 Task: In page updates turn off in-app notifications.
Action: Mouse moved to (751, 70)
Screenshot: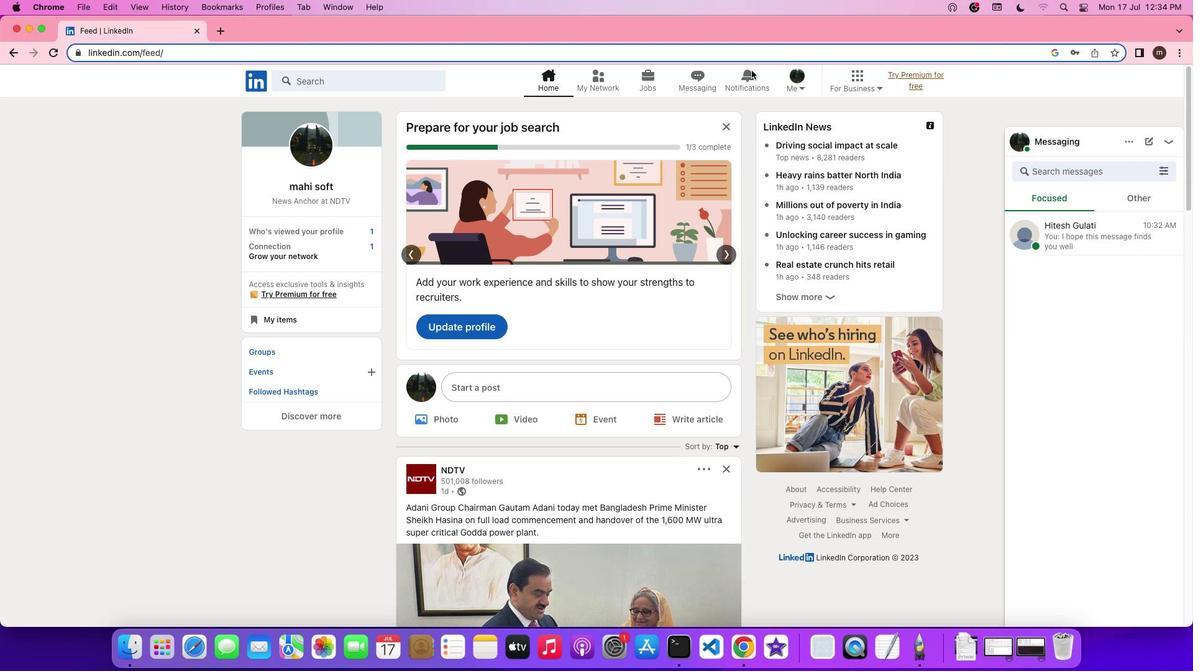 
Action: Mouse pressed left at (751, 70)
Screenshot: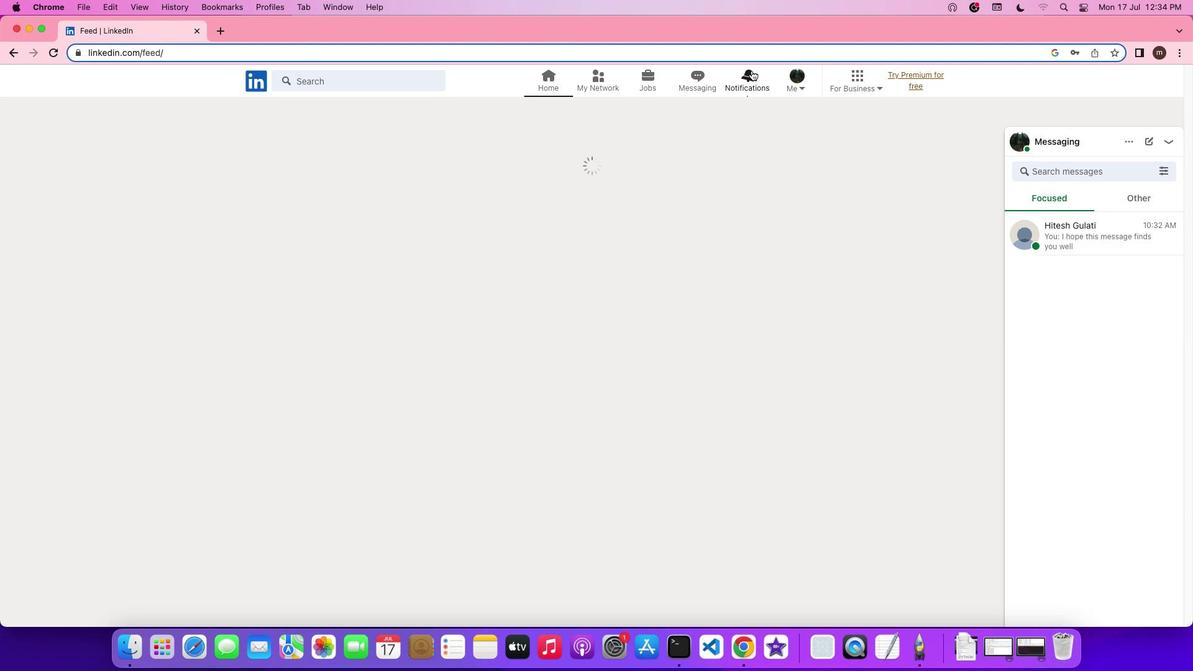 
Action: Mouse pressed left at (751, 70)
Screenshot: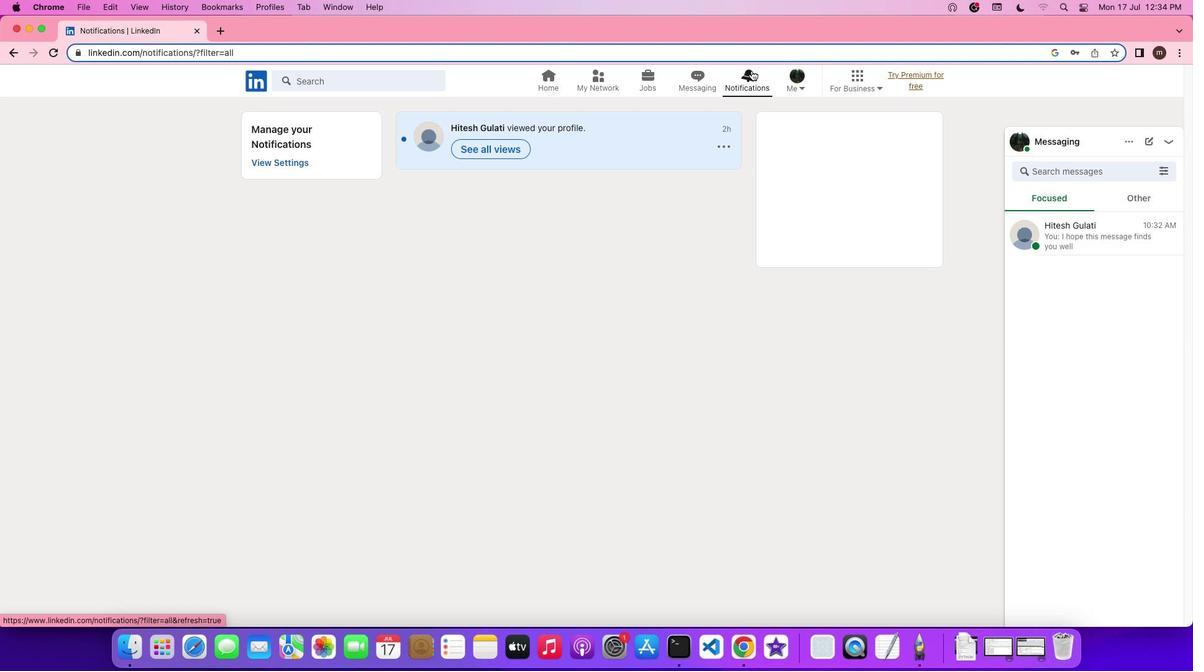 
Action: Mouse moved to (280, 162)
Screenshot: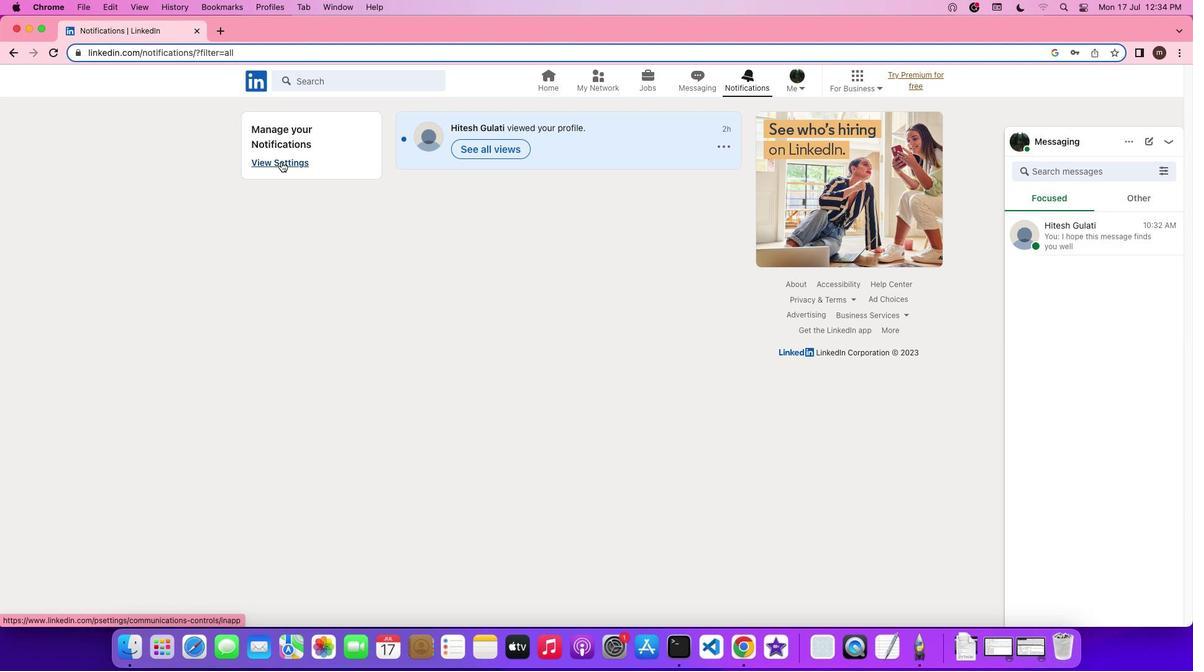 
Action: Mouse pressed left at (280, 162)
Screenshot: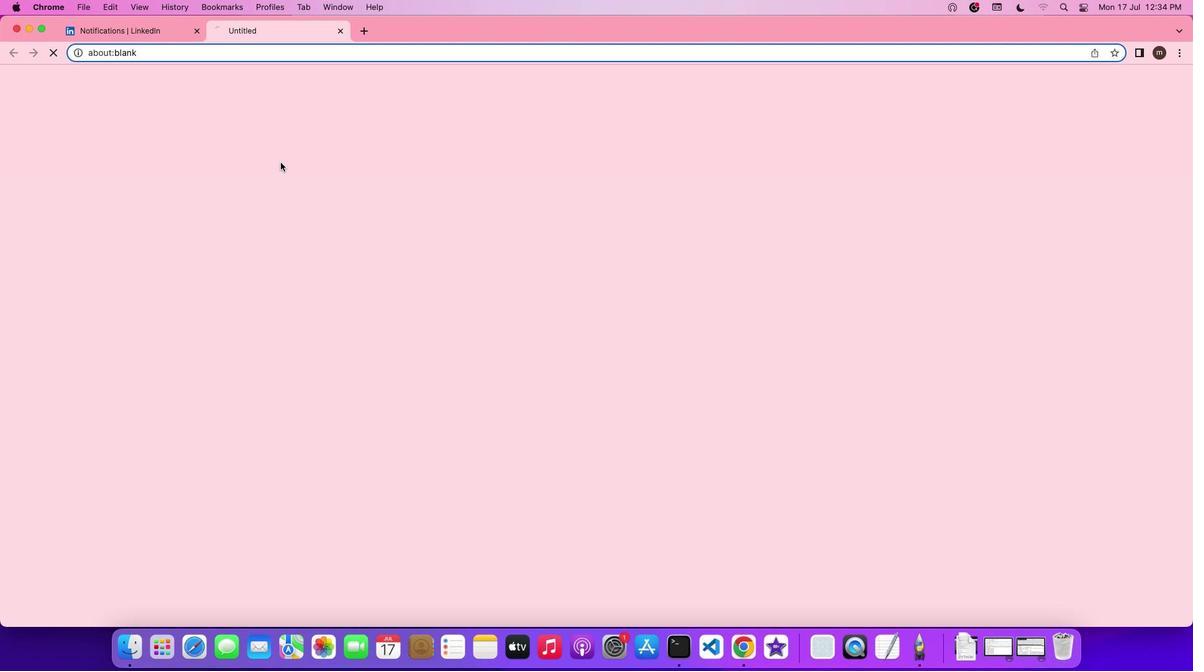 
Action: Mouse moved to (484, 407)
Screenshot: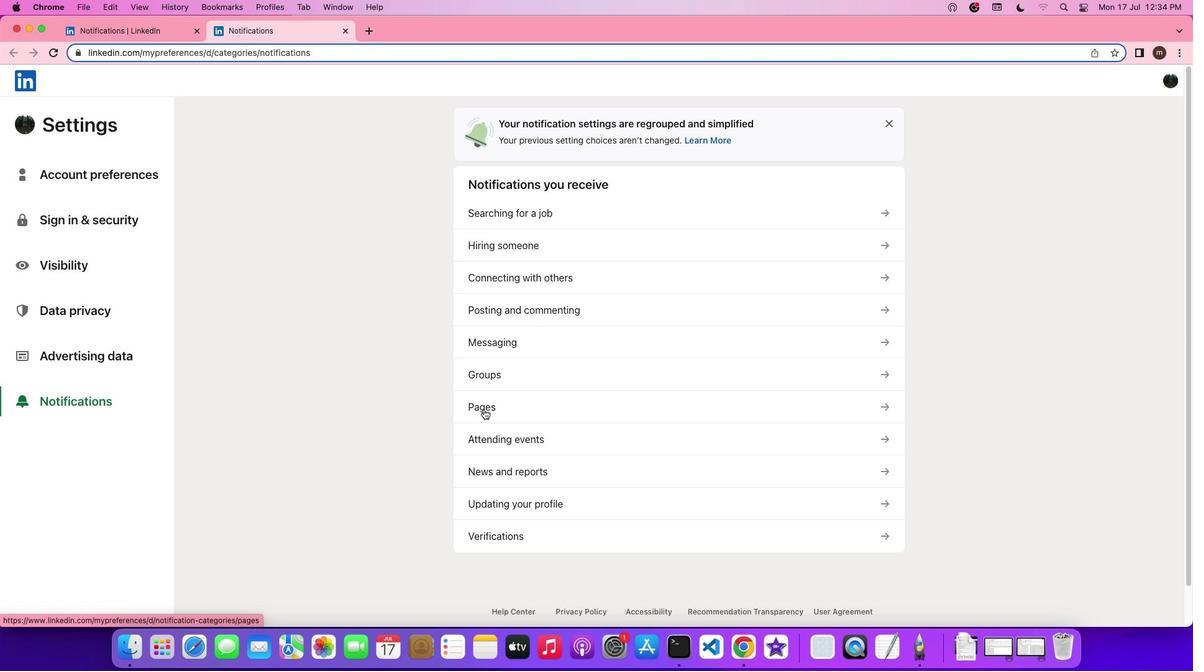 
Action: Mouse pressed left at (484, 407)
Screenshot: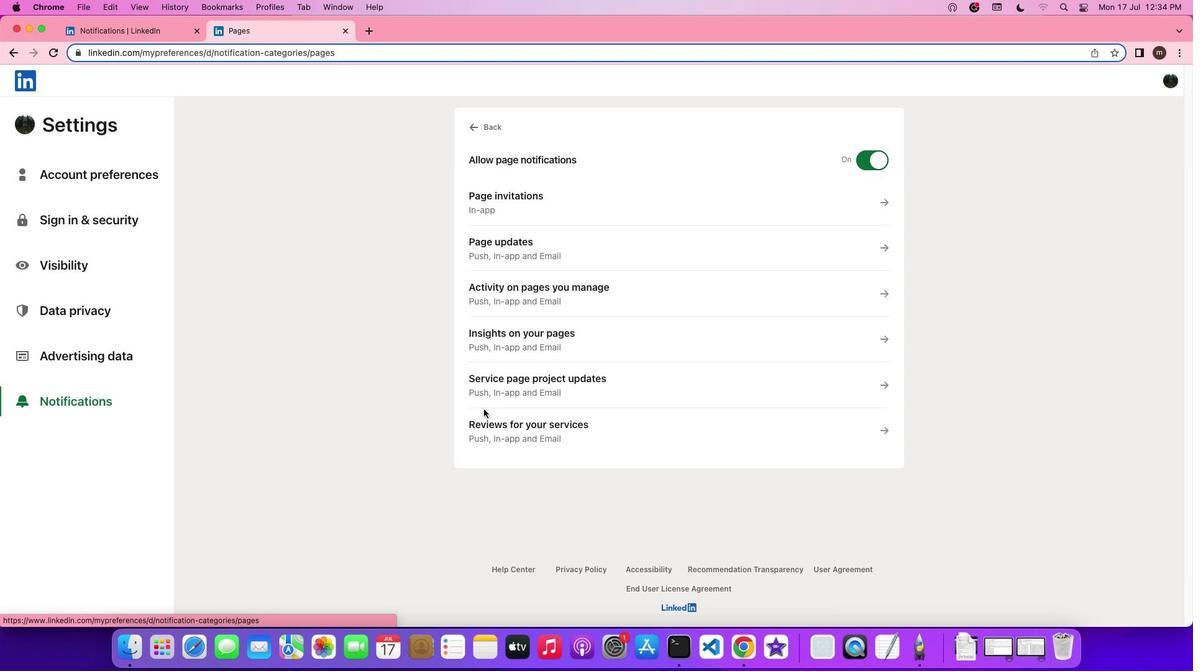 
Action: Mouse moved to (509, 243)
Screenshot: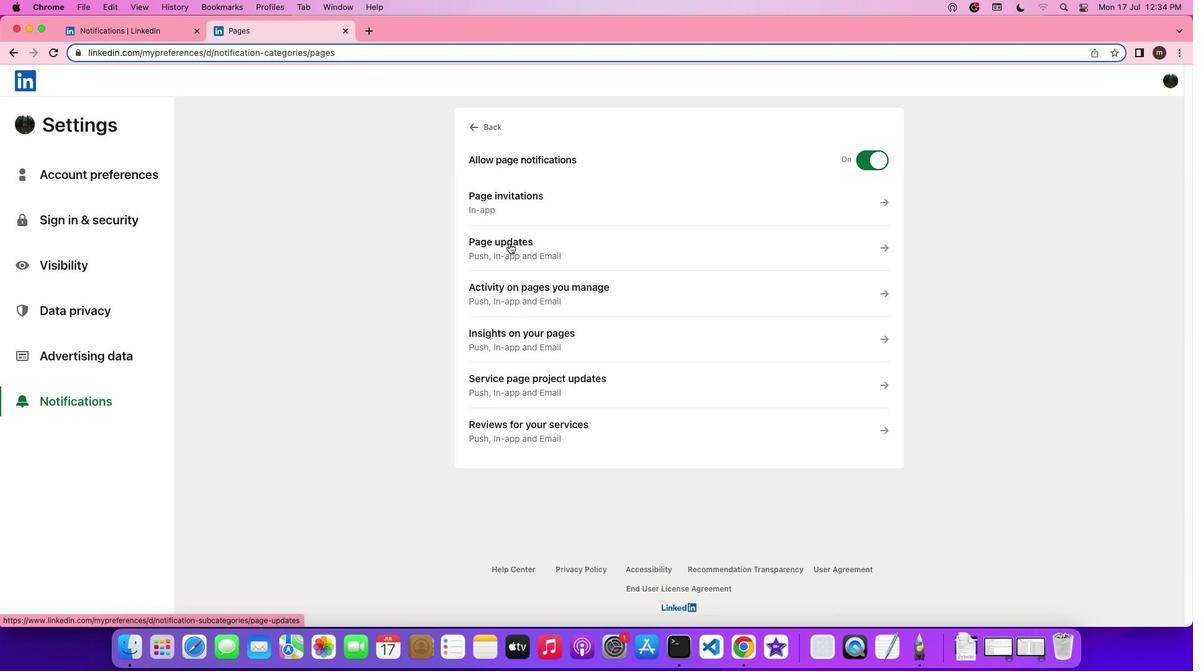 
Action: Mouse pressed left at (509, 243)
Screenshot: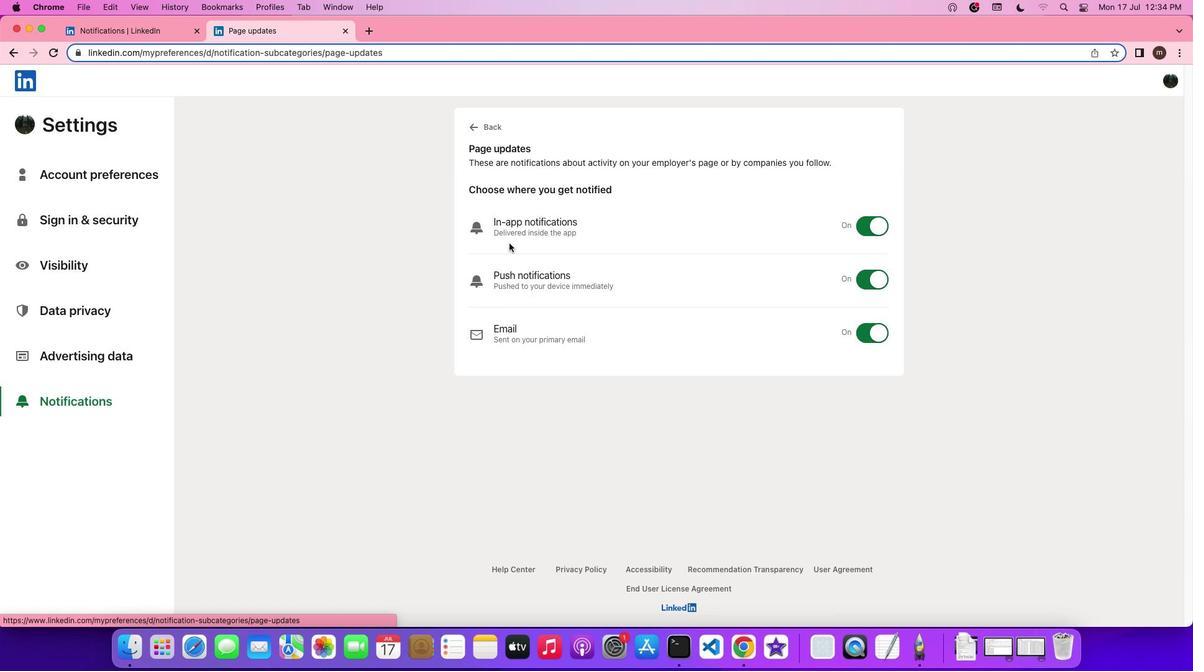 
Action: Mouse moved to (878, 223)
Screenshot: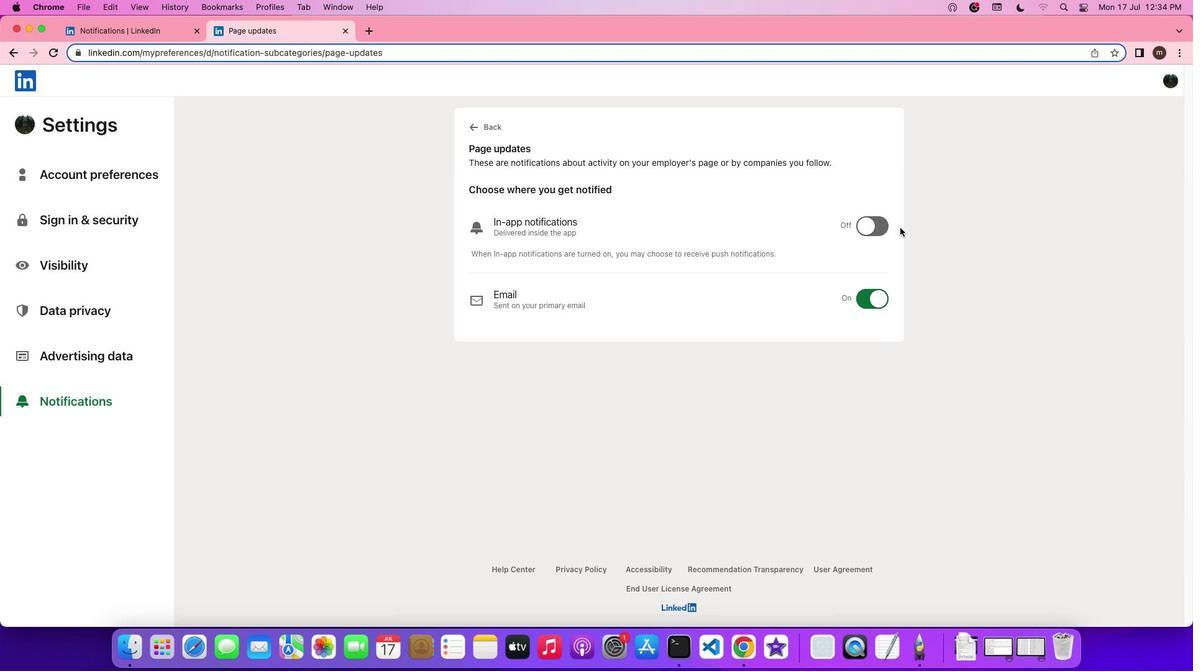 
Action: Mouse pressed left at (878, 223)
Screenshot: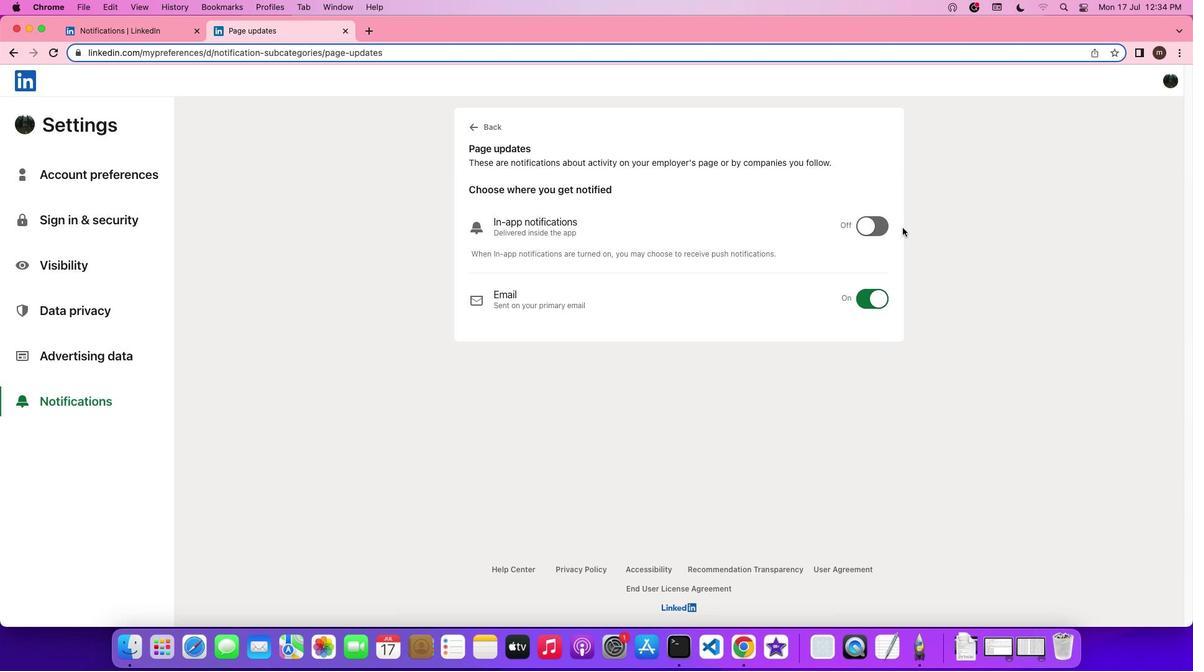 
Action: Mouse moved to (818, 205)
Screenshot: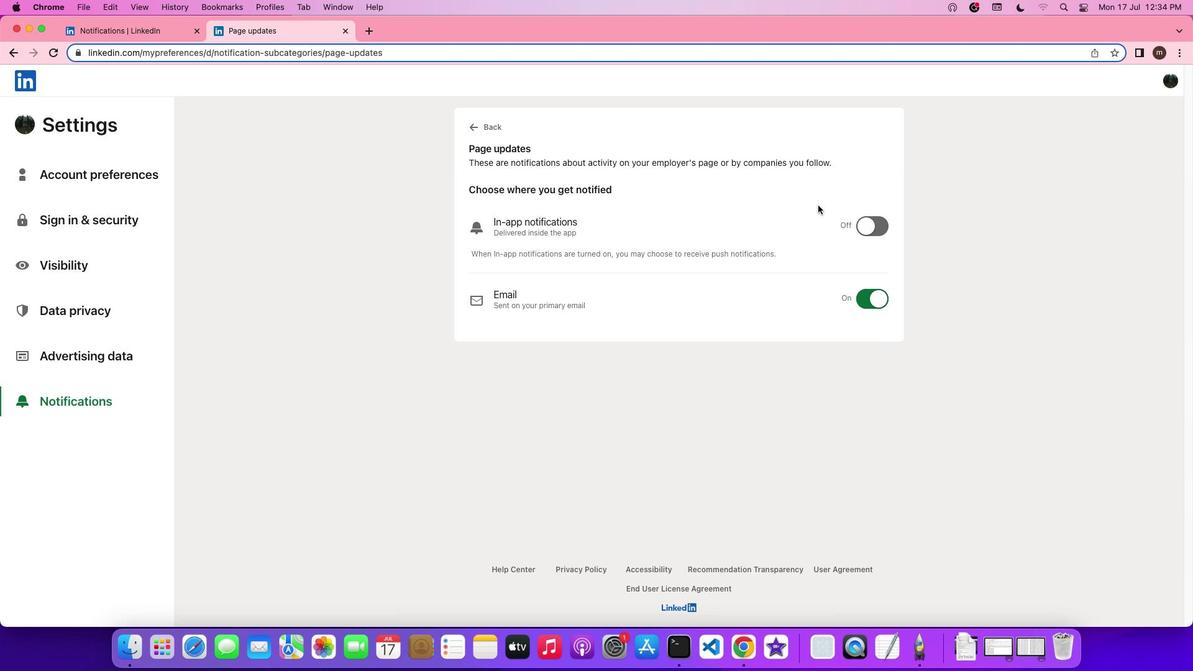 
